 Task: Sort the recently solved tickets in your group, group by Requester language in descending order.
Action: Mouse moved to (18, 253)
Screenshot: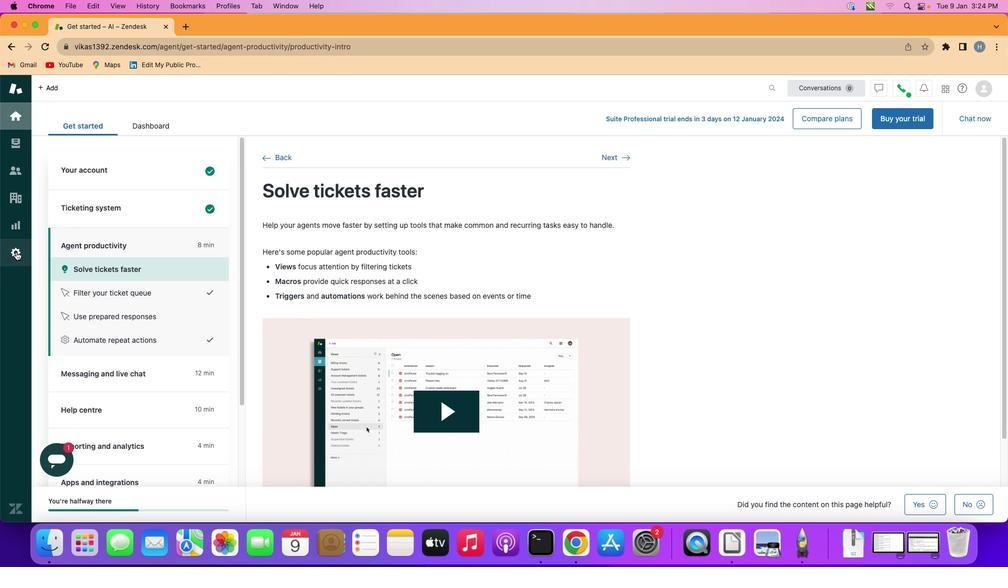 
Action: Mouse pressed left at (18, 253)
Screenshot: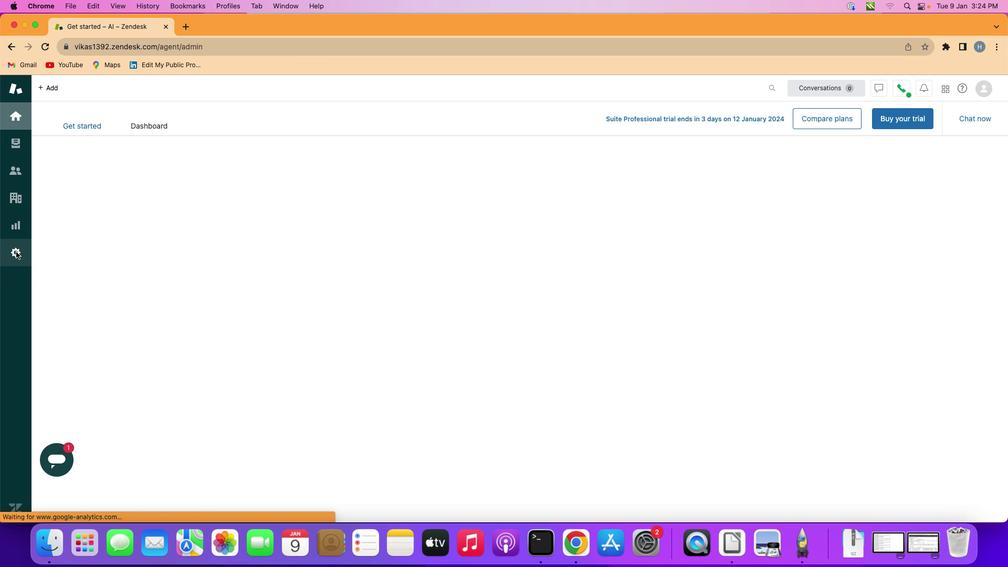 
Action: Mouse moved to (305, 395)
Screenshot: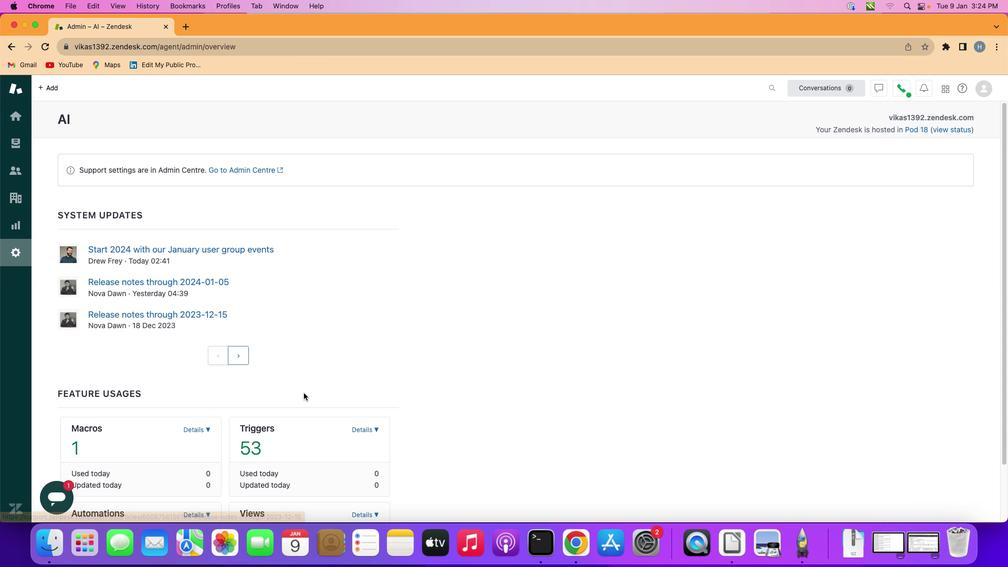 
Action: Mouse scrolled (305, 395) with delta (2, 1)
Screenshot: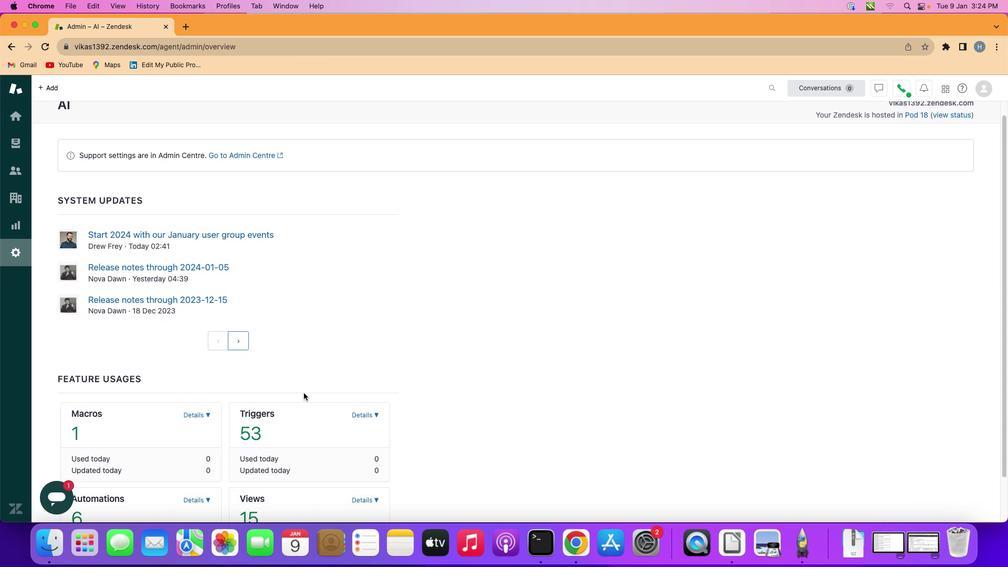 
Action: Mouse scrolled (305, 395) with delta (2, 1)
Screenshot: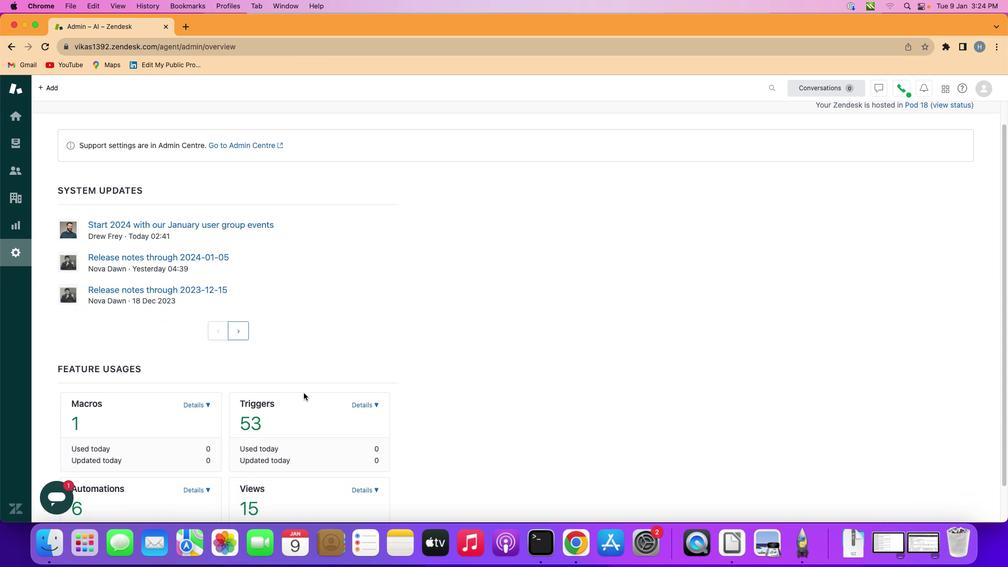 
Action: Mouse scrolled (305, 395) with delta (2, 1)
Screenshot: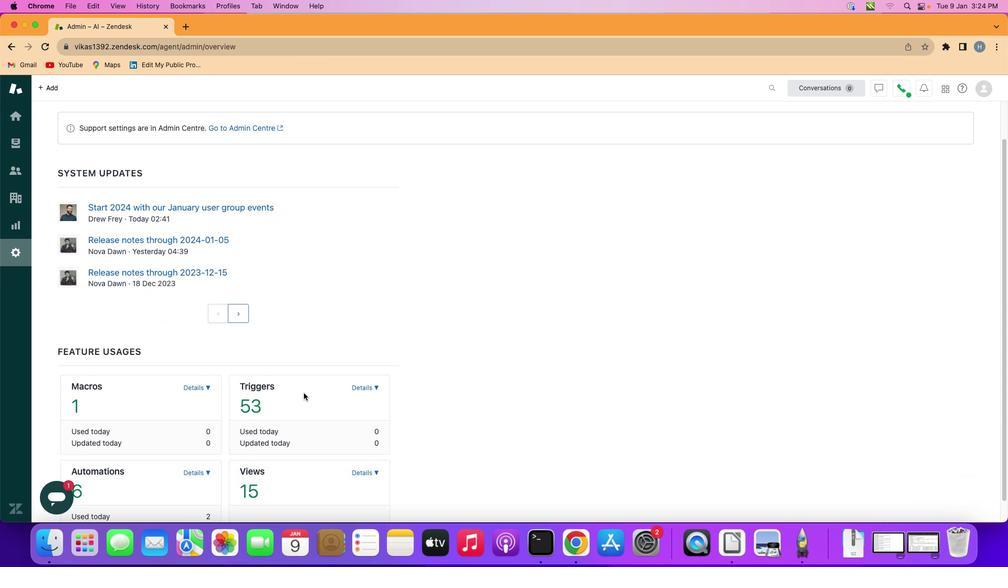 
Action: Mouse scrolled (305, 395) with delta (2, 3)
Screenshot: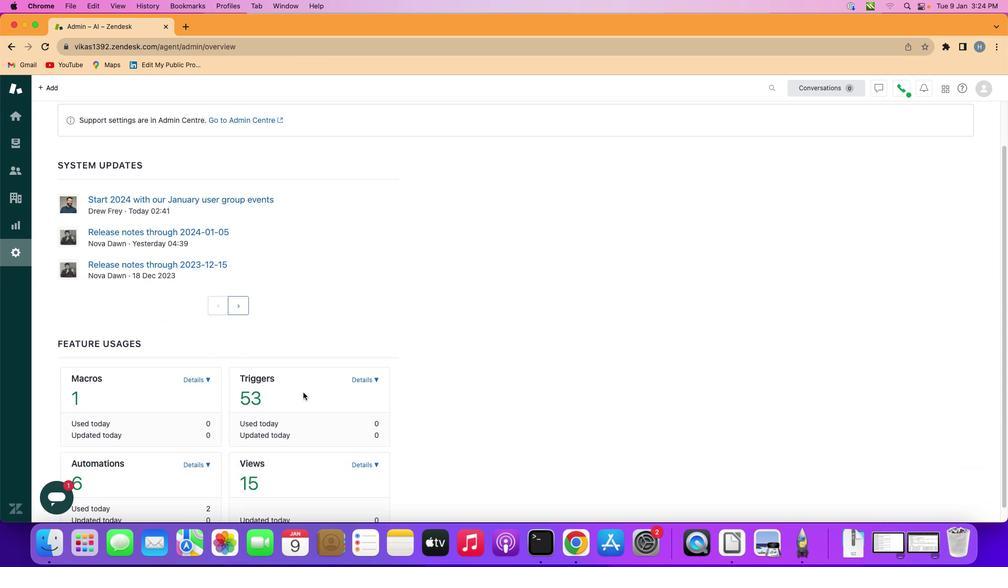 
Action: Mouse scrolled (305, 395) with delta (2, 1)
Screenshot: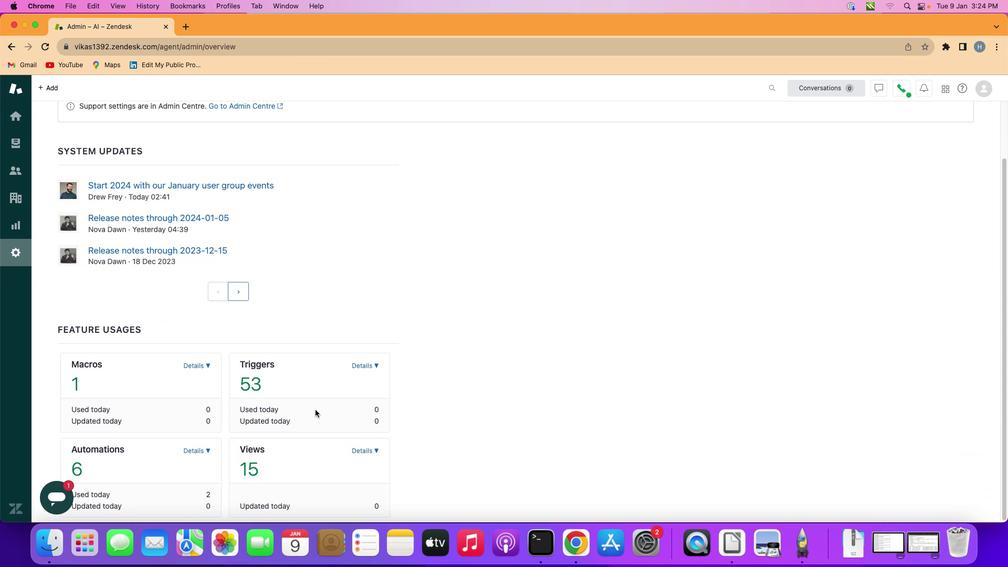 
Action: Mouse moved to (366, 454)
Screenshot: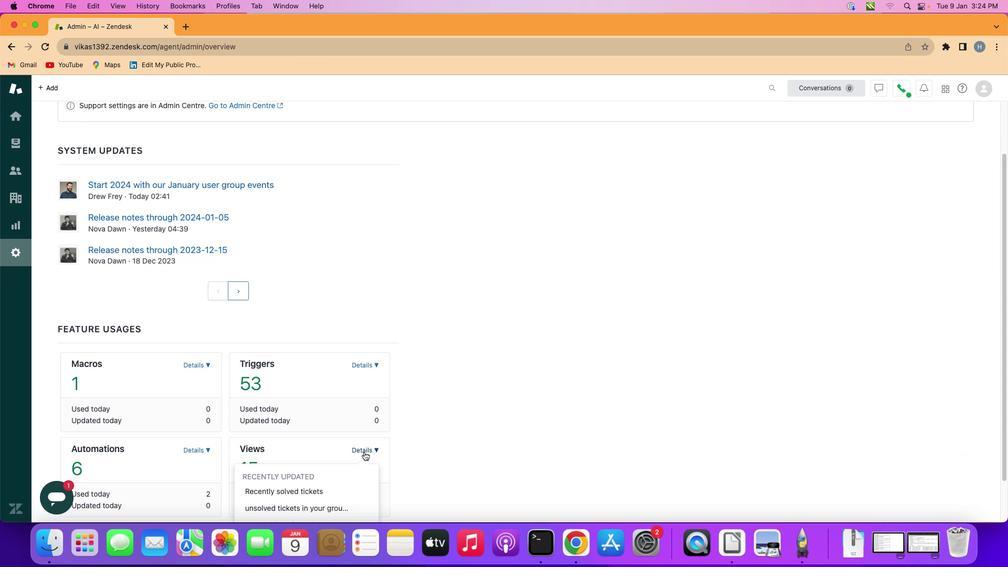 
Action: Mouse pressed left at (366, 454)
Screenshot: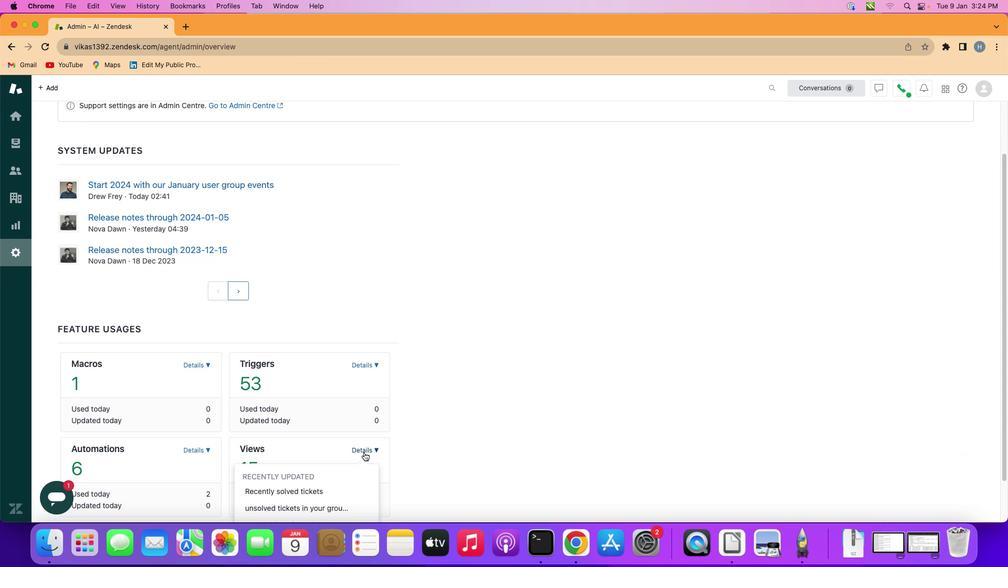 
Action: Mouse moved to (317, 495)
Screenshot: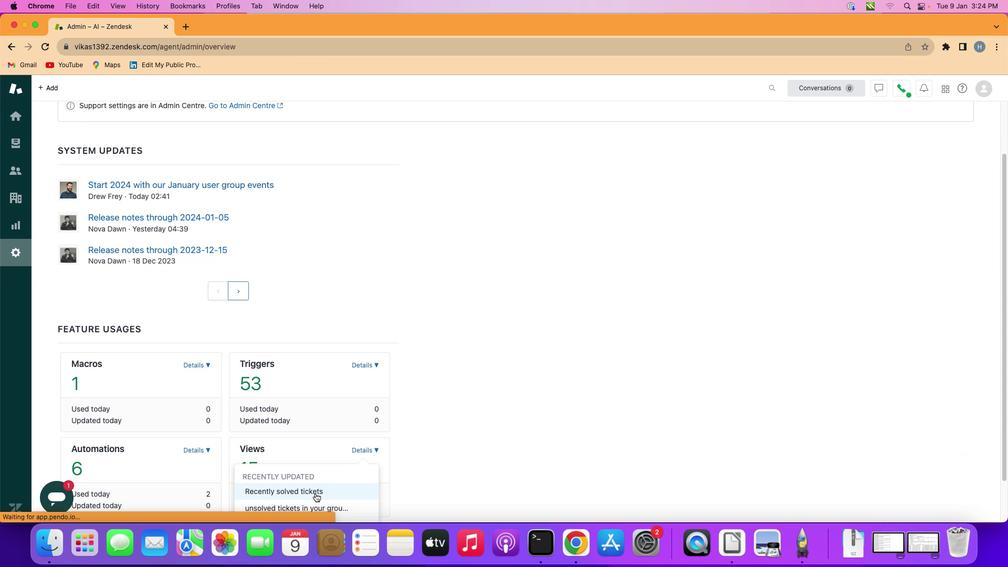 
Action: Mouse pressed left at (317, 495)
Screenshot: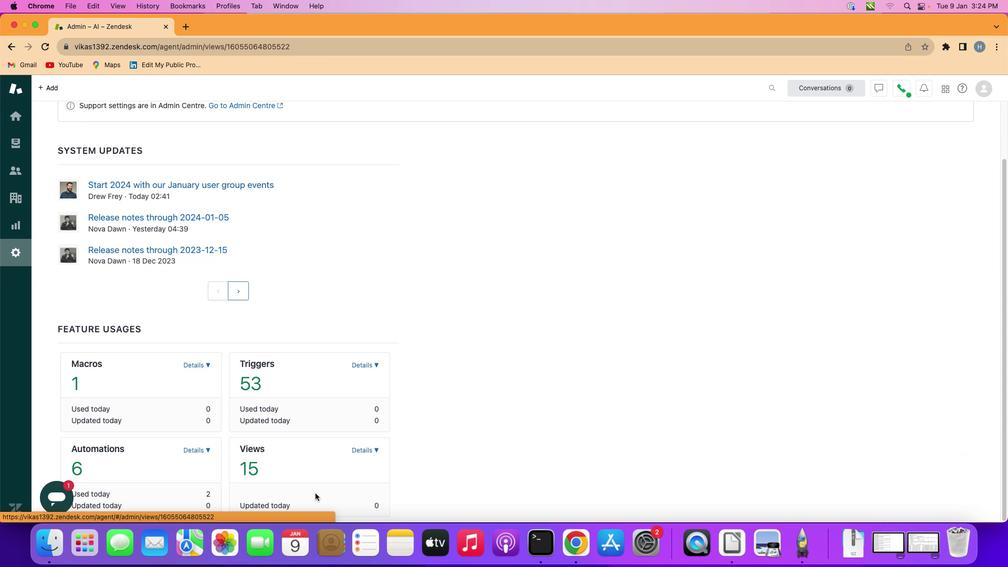 
Action: Mouse moved to (352, 352)
Screenshot: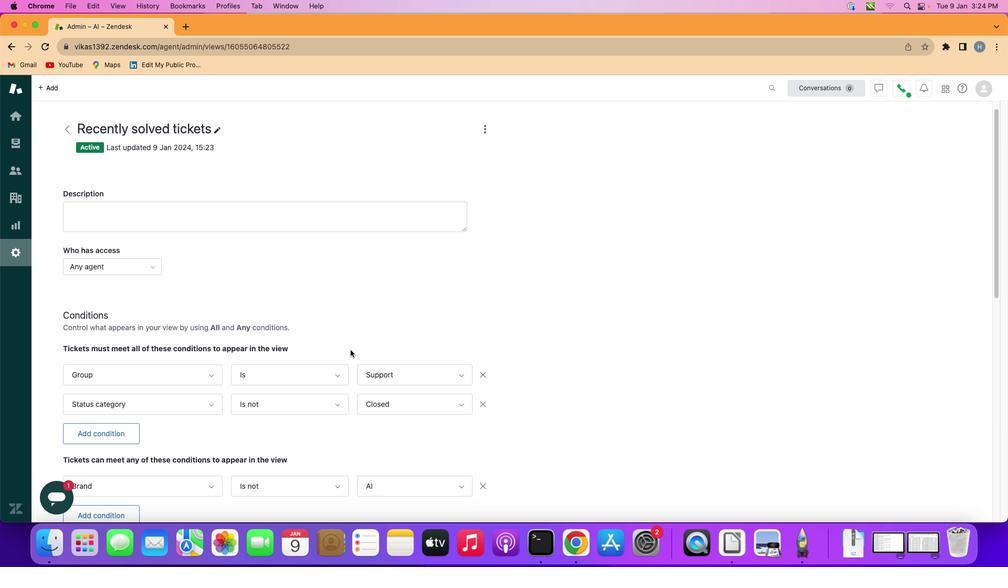 
Action: Mouse scrolled (352, 352) with delta (2, 1)
Screenshot: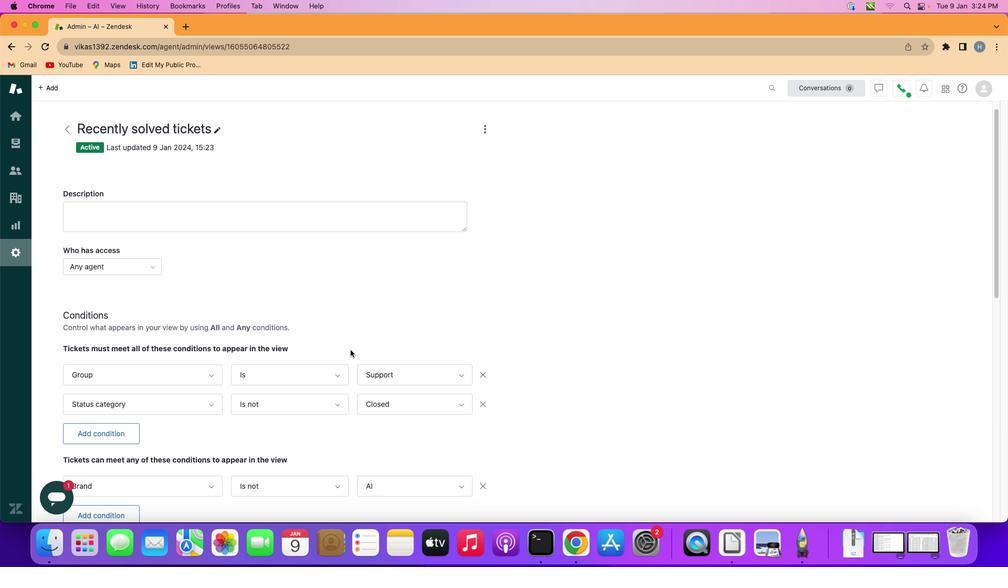 
Action: Mouse scrolled (352, 352) with delta (2, 1)
Screenshot: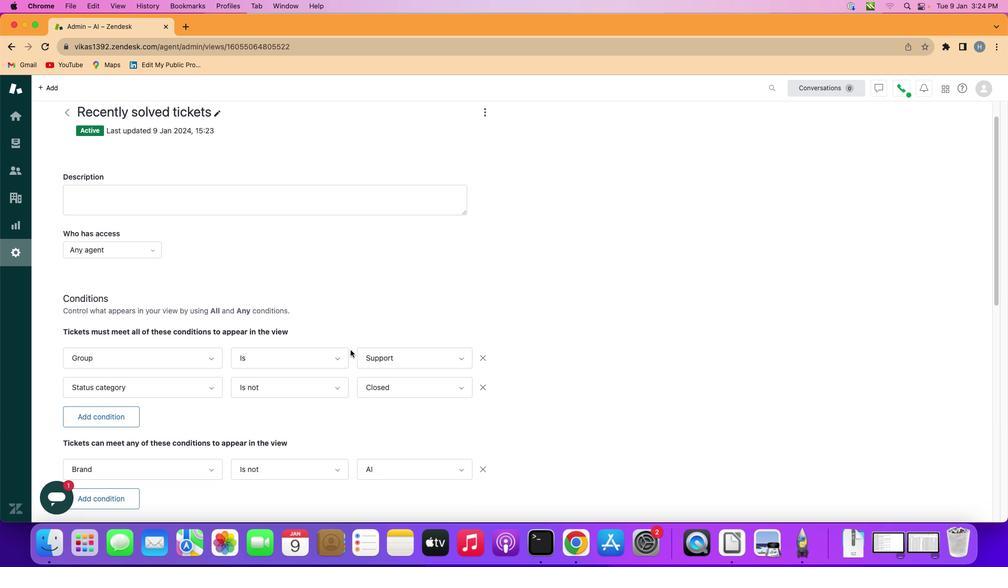 
Action: Mouse scrolled (352, 352) with delta (2, 1)
Screenshot: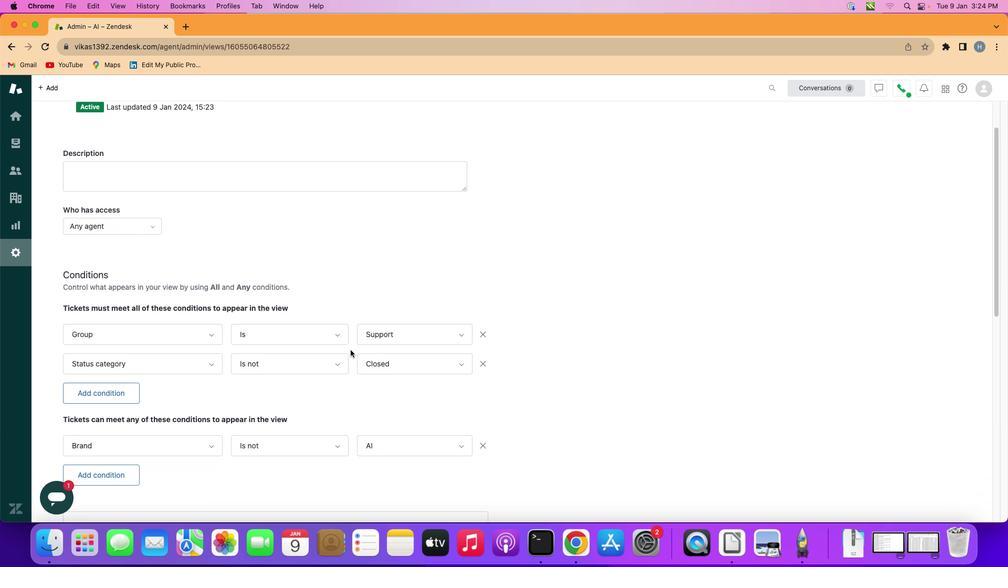 
Action: Mouse scrolled (352, 352) with delta (2, 3)
Screenshot: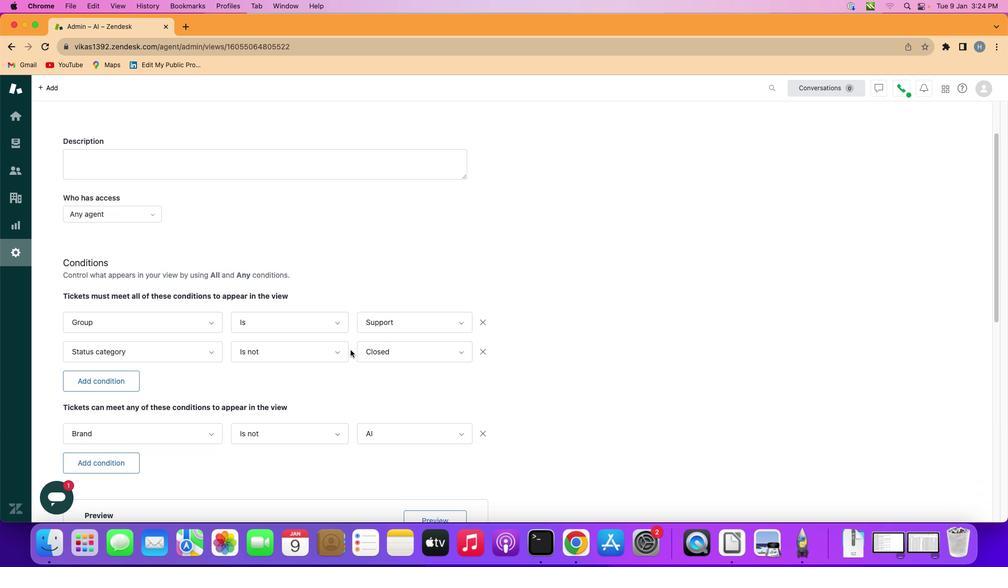 
Action: Mouse scrolled (352, 352) with delta (2, 0)
Screenshot: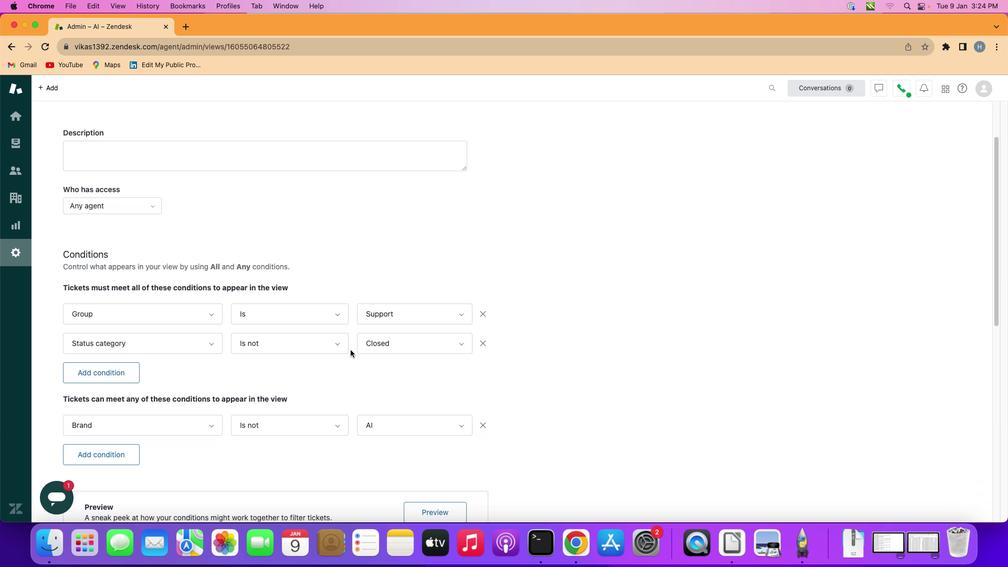 
Action: Mouse moved to (353, 352)
Screenshot: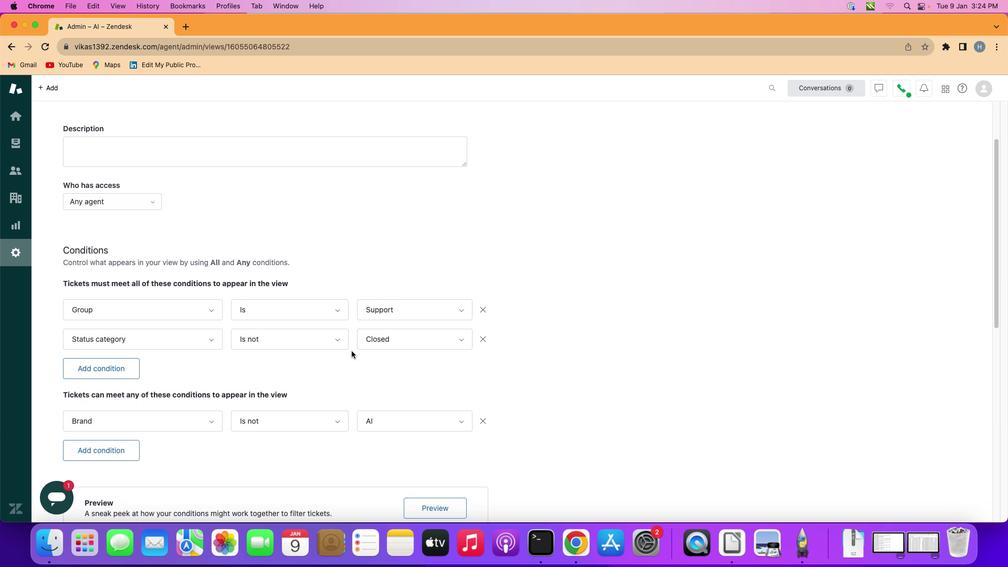 
Action: Mouse scrolled (353, 352) with delta (2, 1)
Screenshot: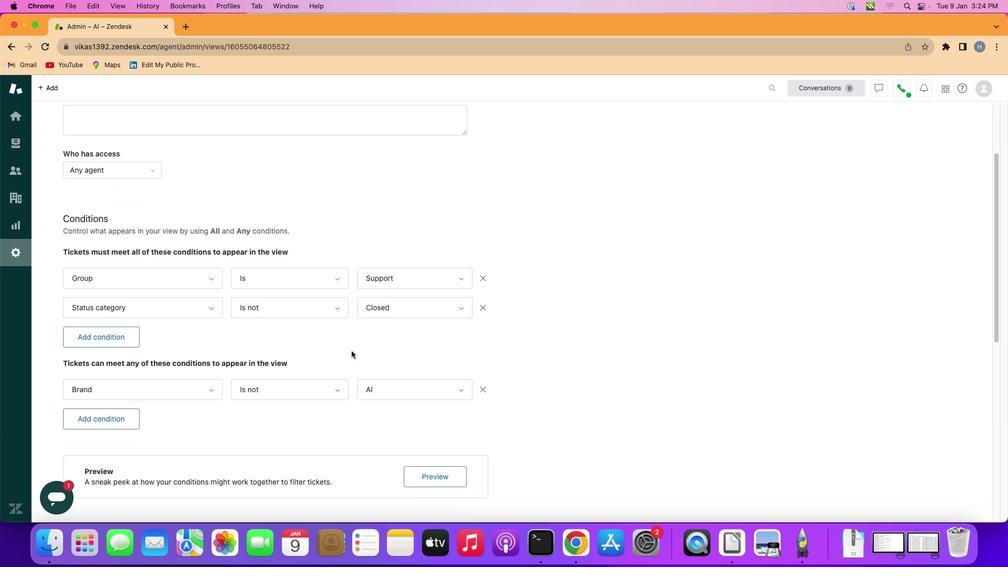 
Action: Mouse scrolled (353, 352) with delta (2, 1)
Screenshot: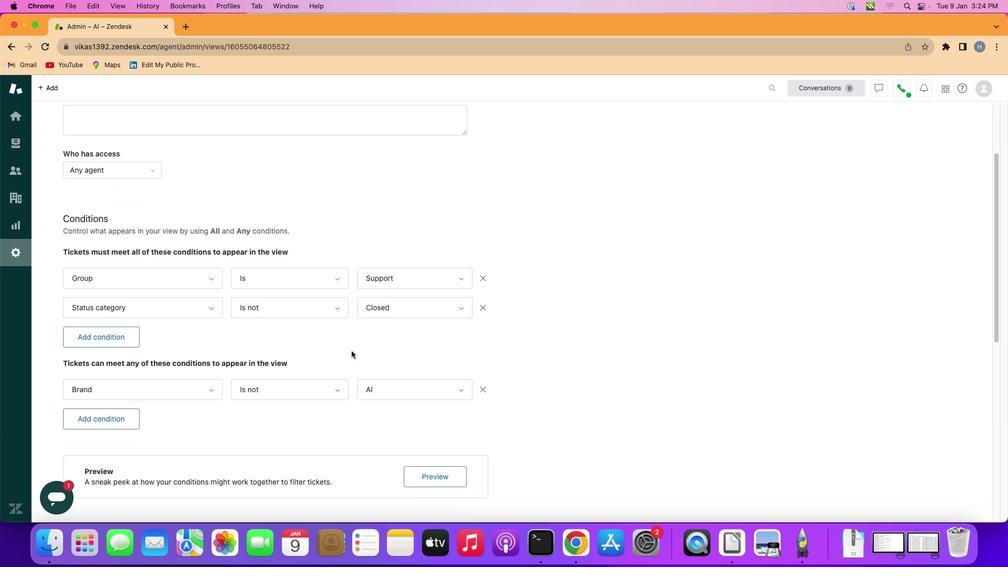 
Action: Mouse scrolled (353, 352) with delta (2, 1)
Screenshot: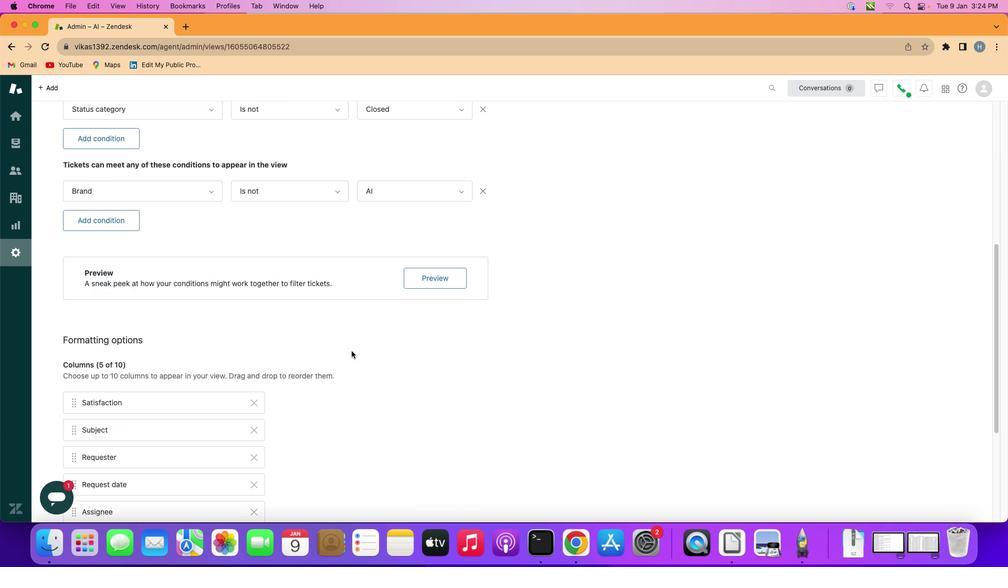 
Action: Mouse scrolled (353, 352) with delta (2, 0)
Screenshot: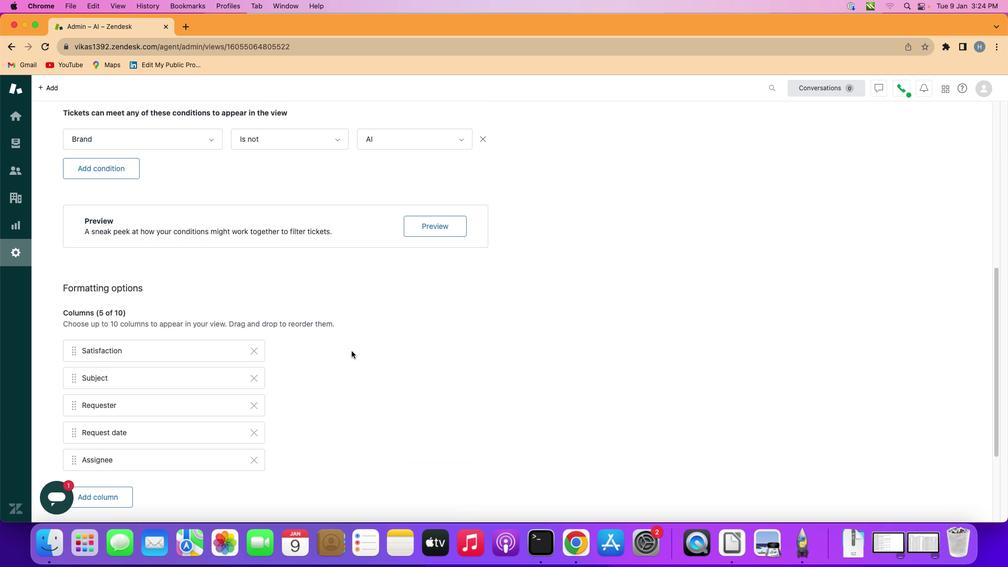 
Action: Mouse scrolled (353, 352) with delta (2, 0)
Screenshot: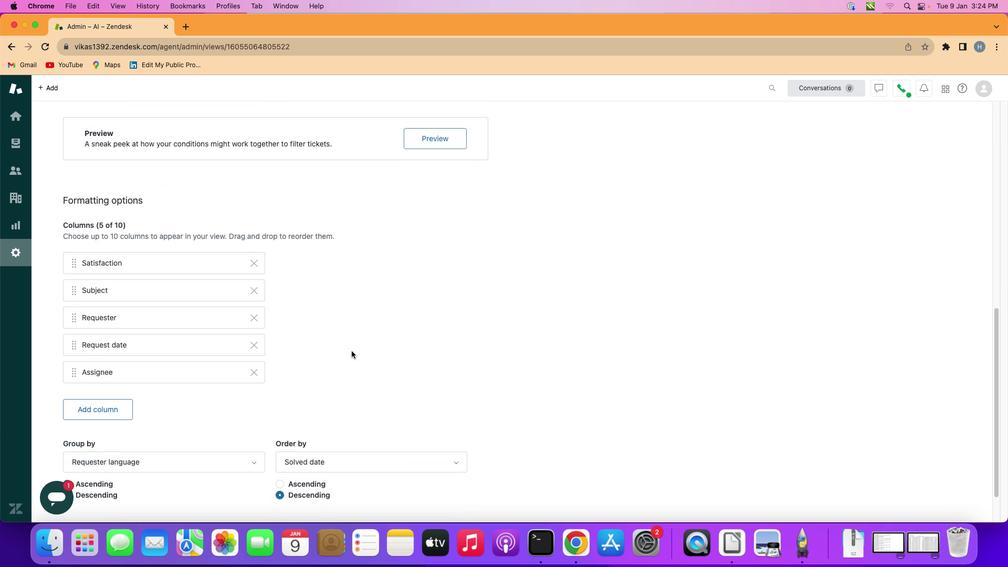 
Action: Mouse scrolled (353, 352) with delta (2, 0)
Screenshot: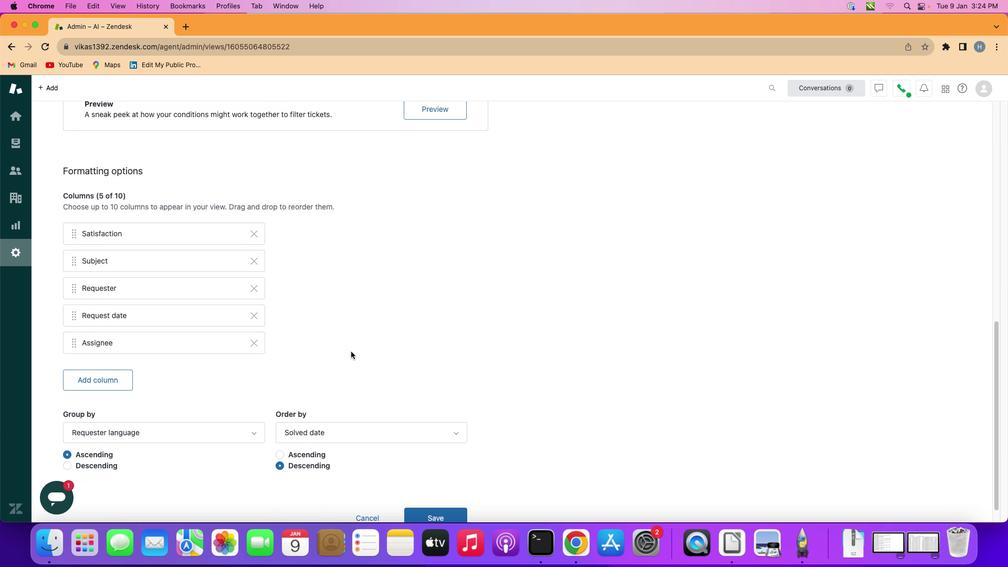 
Action: Mouse moved to (353, 353)
Screenshot: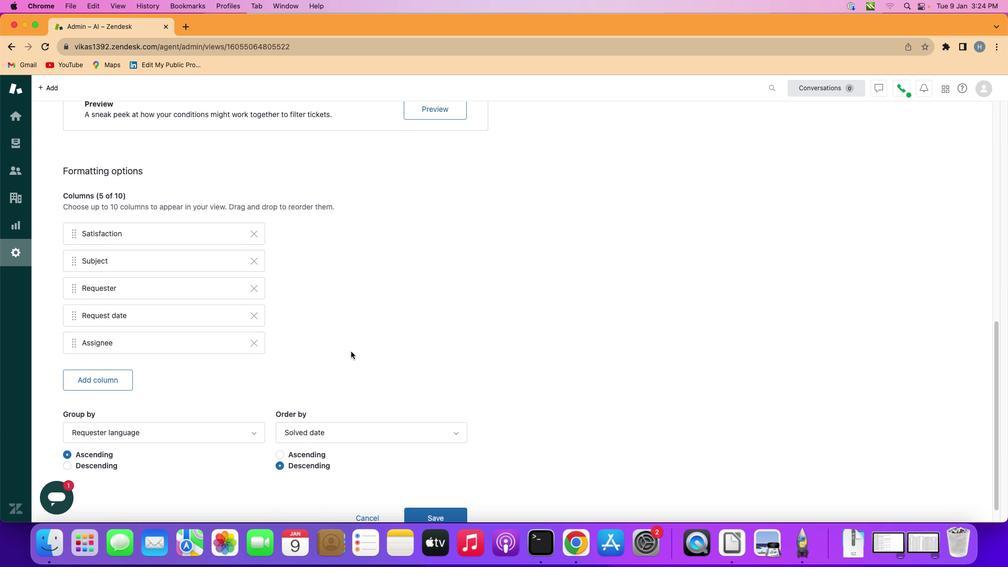 
Action: Mouse scrolled (353, 353) with delta (2, 1)
Screenshot: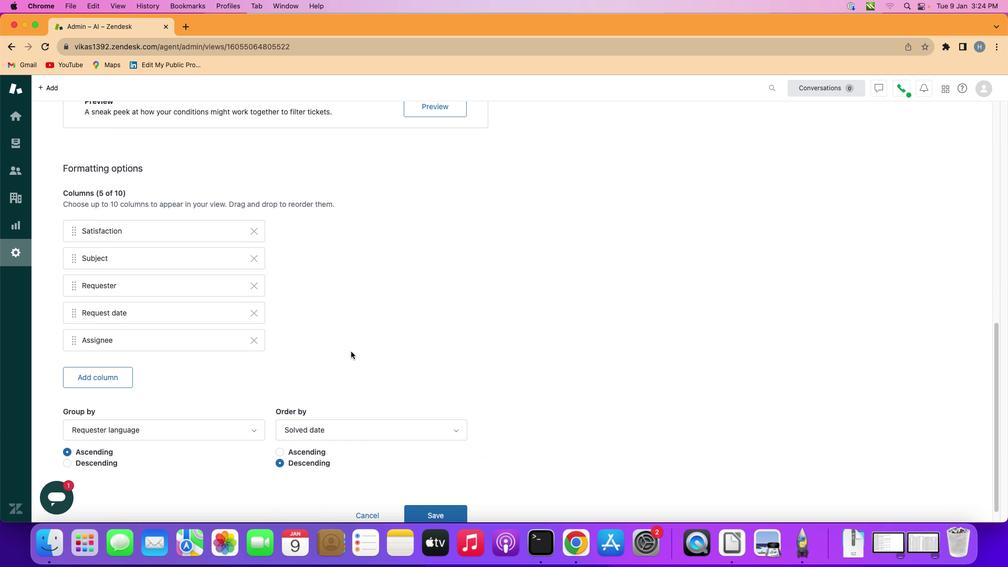 
Action: Mouse scrolled (353, 353) with delta (2, 3)
Screenshot: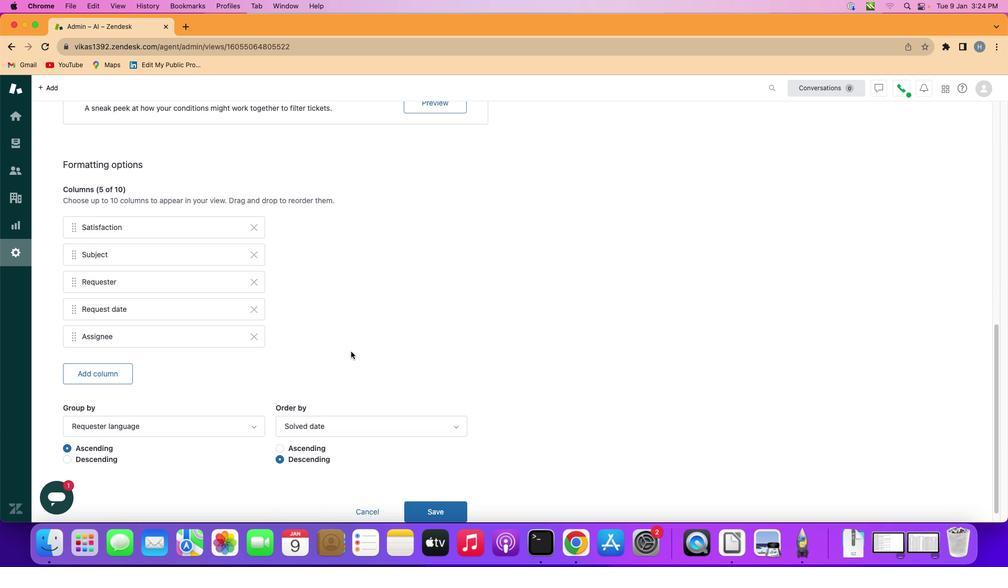 
Action: Mouse scrolled (353, 353) with delta (2, 0)
Screenshot: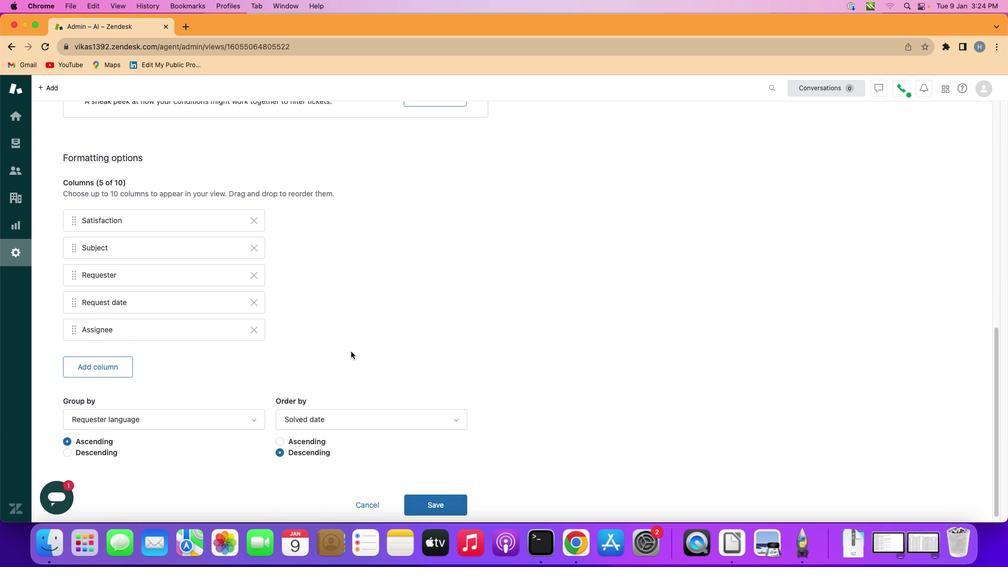 
Action: Mouse scrolled (353, 353) with delta (2, 1)
Screenshot: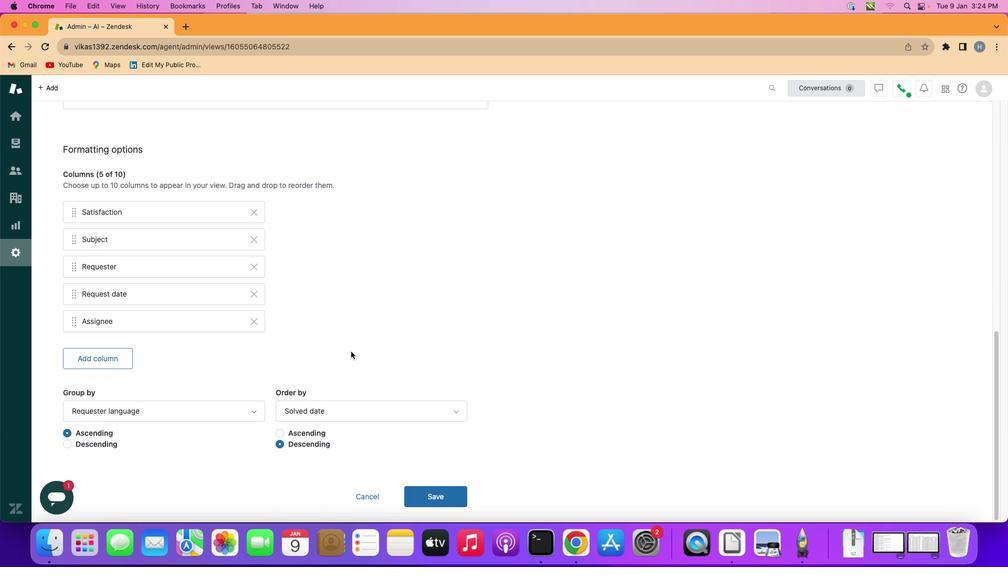 
Action: Mouse scrolled (353, 353) with delta (2, 0)
Screenshot: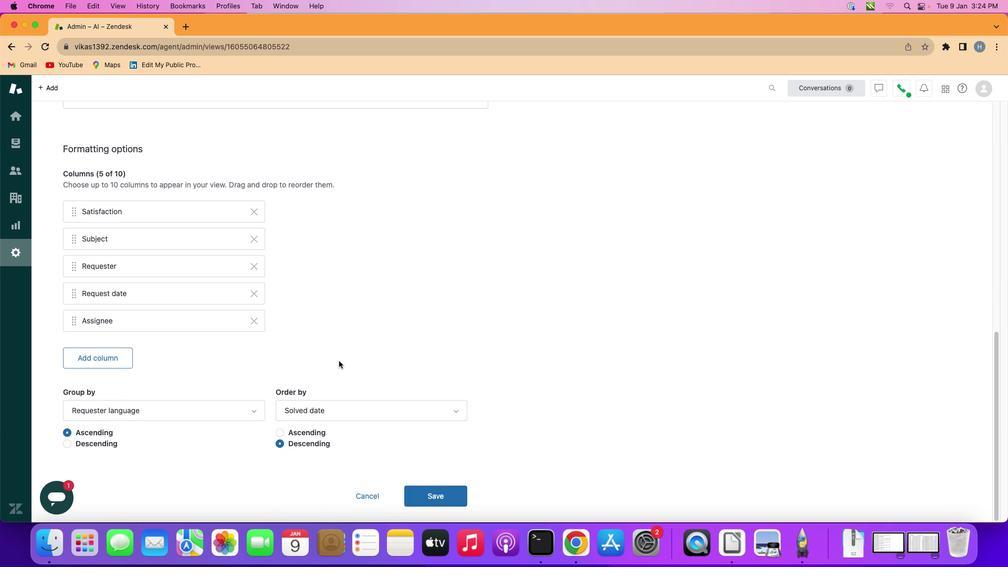 
Action: Mouse moved to (247, 412)
Screenshot: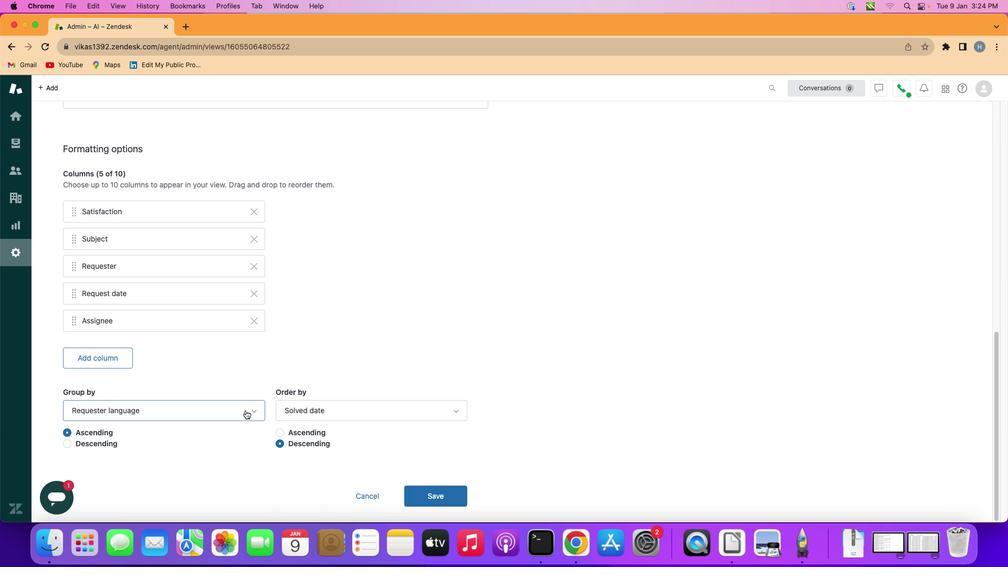 
Action: Mouse pressed left at (247, 412)
Screenshot: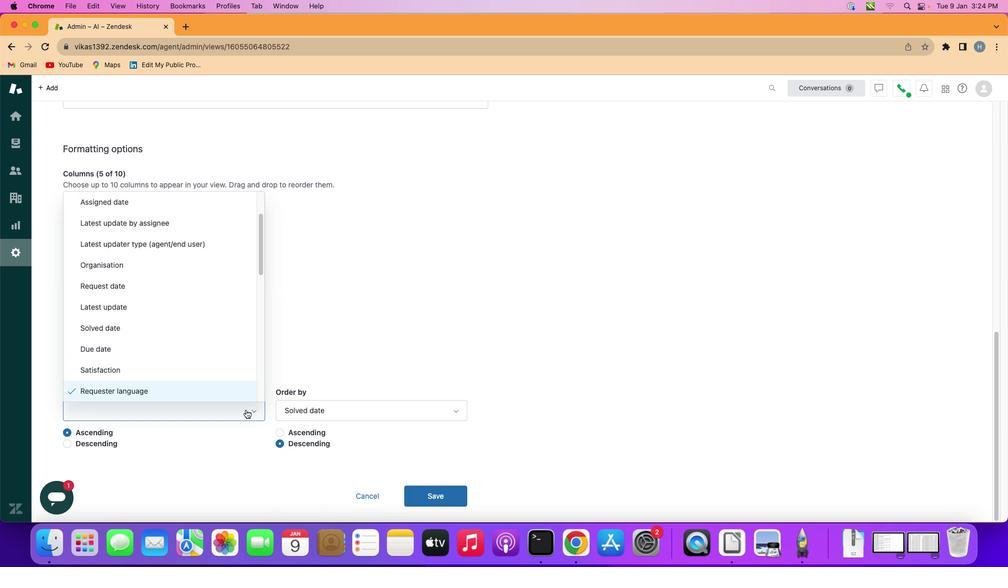 
Action: Mouse moved to (193, 386)
Screenshot: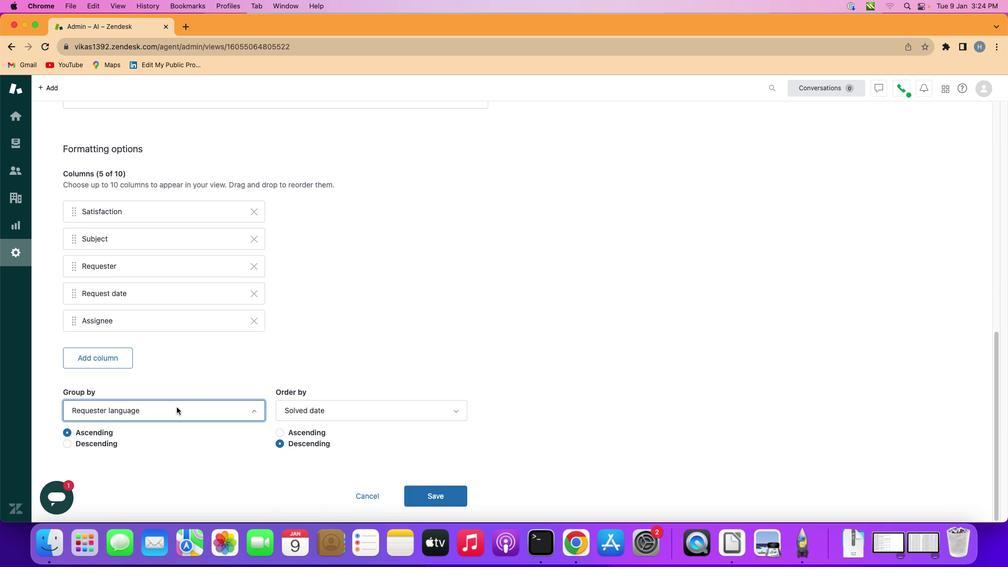 
Action: Mouse pressed left at (193, 386)
Screenshot: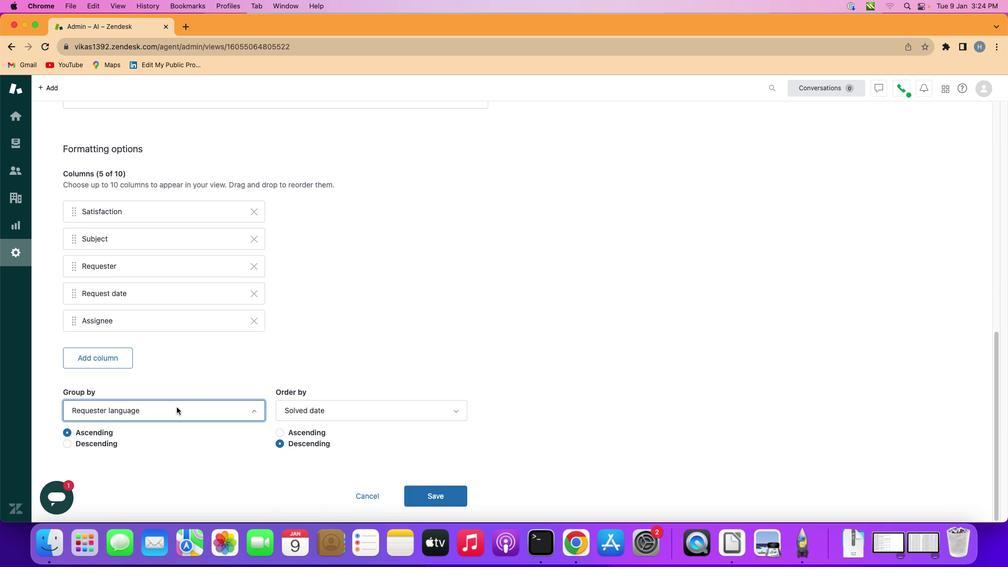 
Action: Mouse moved to (106, 445)
Screenshot: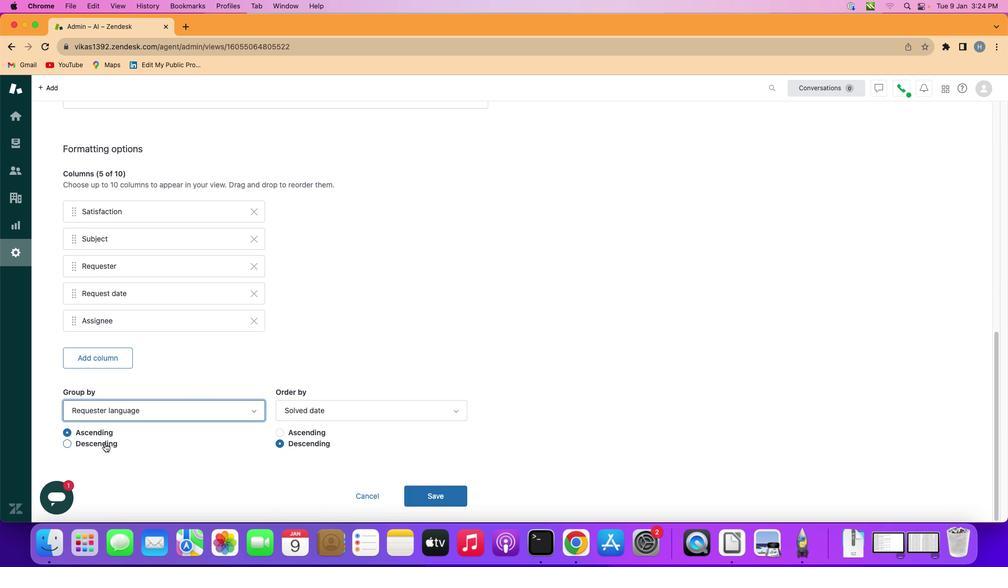 
Action: Mouse pressed left at (106, 445)
Screenshot: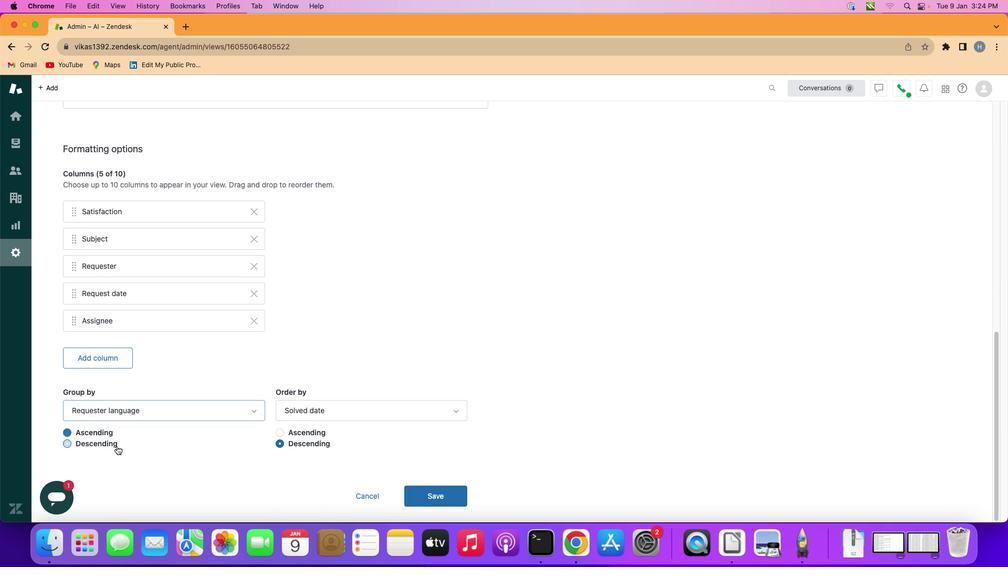 
Action: Mouse moved to (423, 500)
Screenshot: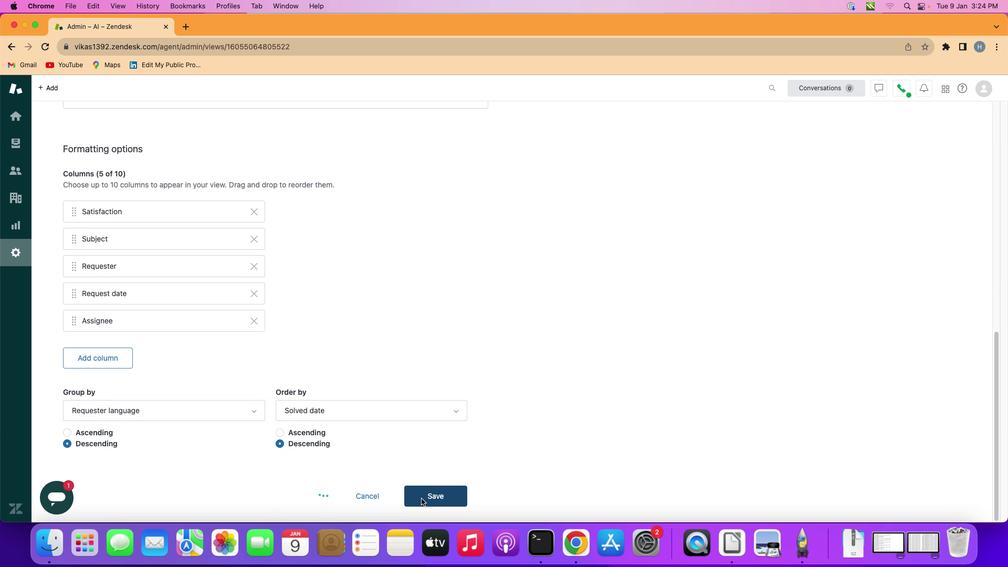 
Action: Mouse pressed left at (423, 500)
Screenshot: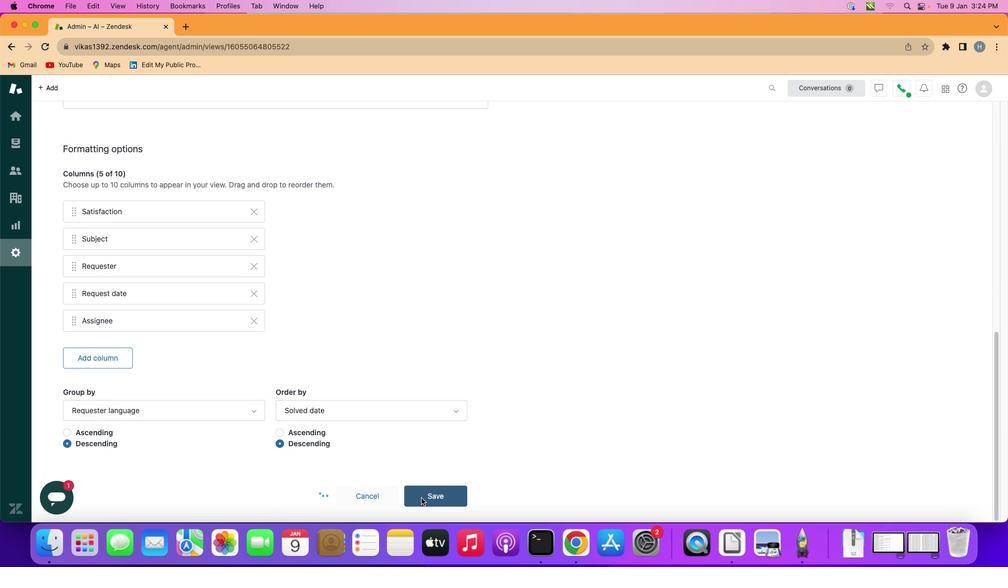 
Action: Mouse moved to (404, 283)
Screenshot: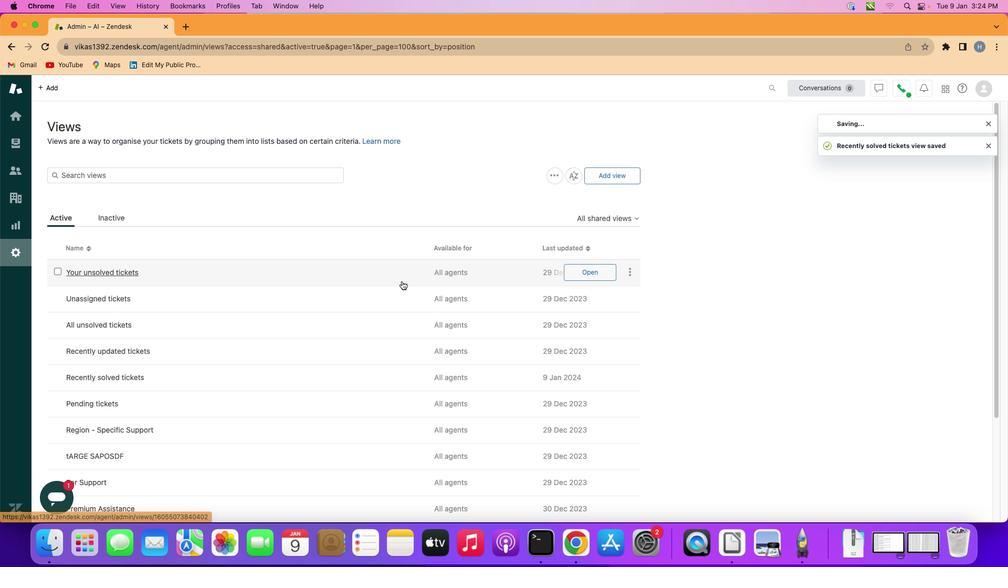 
